 Task: Create a rule from the Recommended list, Task Added to this Project -> add SubTasks in the project AgileExpert with SubTasks Gather and Analyse Requirements , Design and Implement Solution , System Test and UAT , Release to Production / Go Live
Action: Mouse moved to (57, 367)
Screenshot: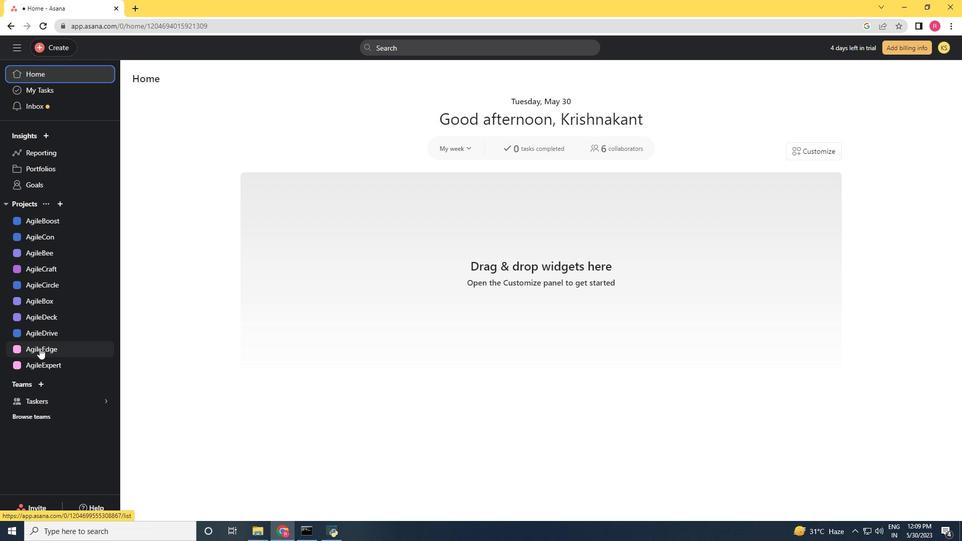 
Action: Mouse pressed left at (57, 367)
Screenshot: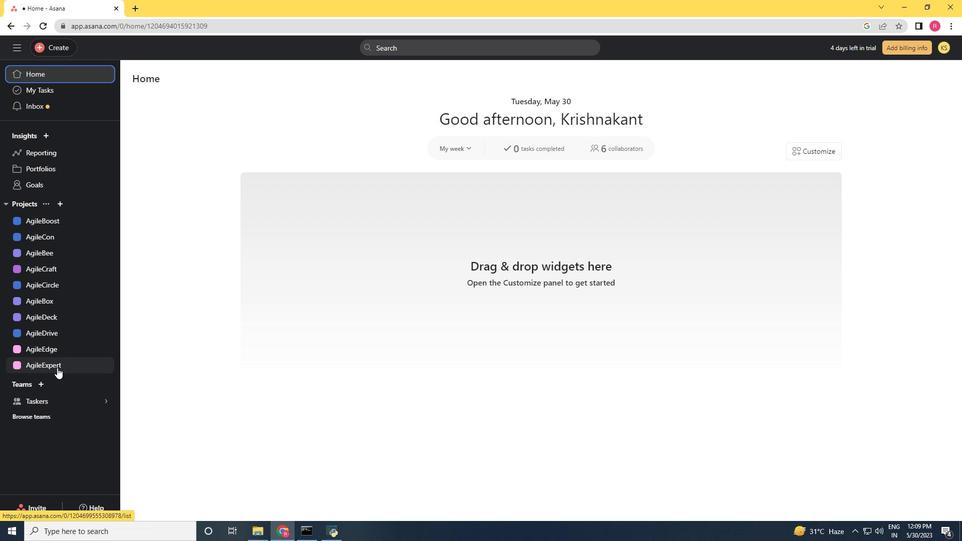 
Action: Mouse moved to (920, 81)
Screenshot: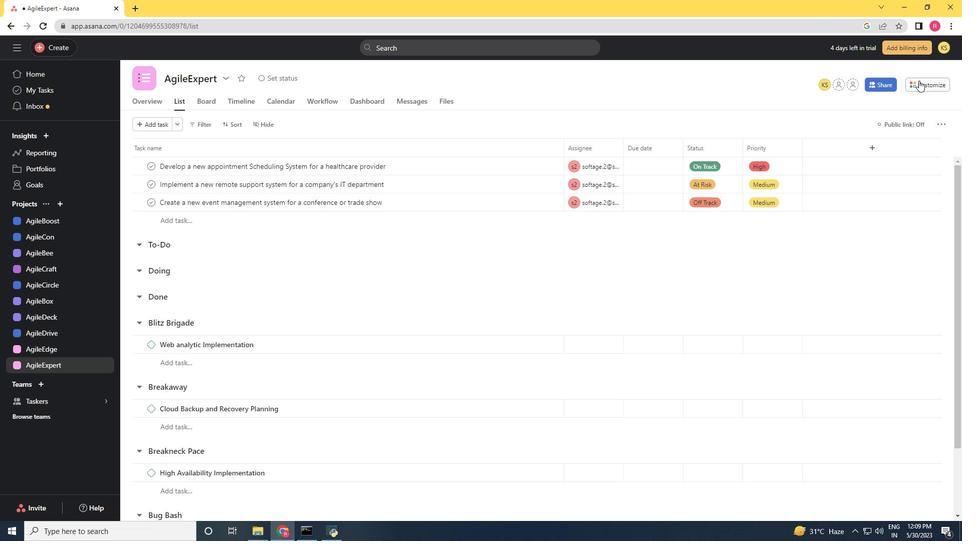 
Action: Mouse pressed left at (920, 81)
Screenshot: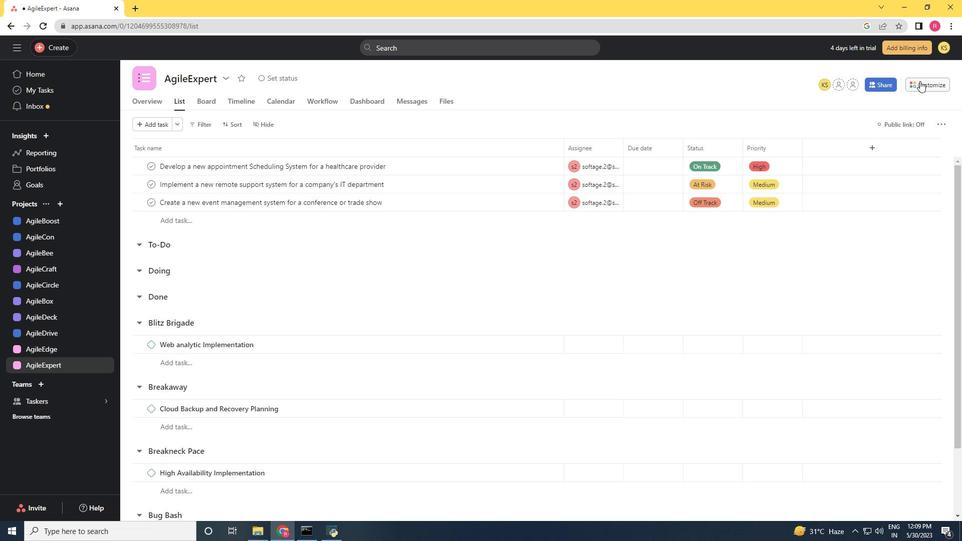 
Action: Mouse moved to (740, 216)
Screenshot: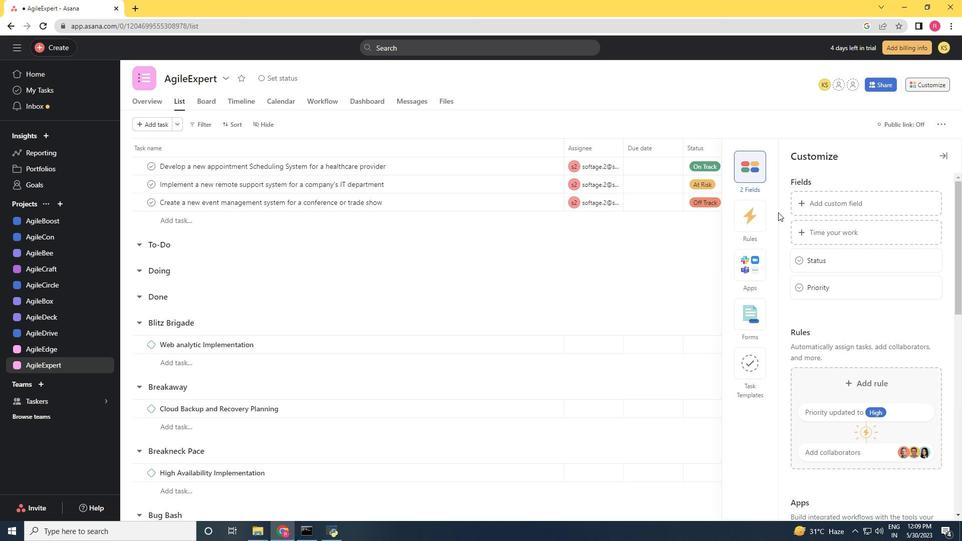 
Action: Mouse pressed left at (740, 216)
Screenshot: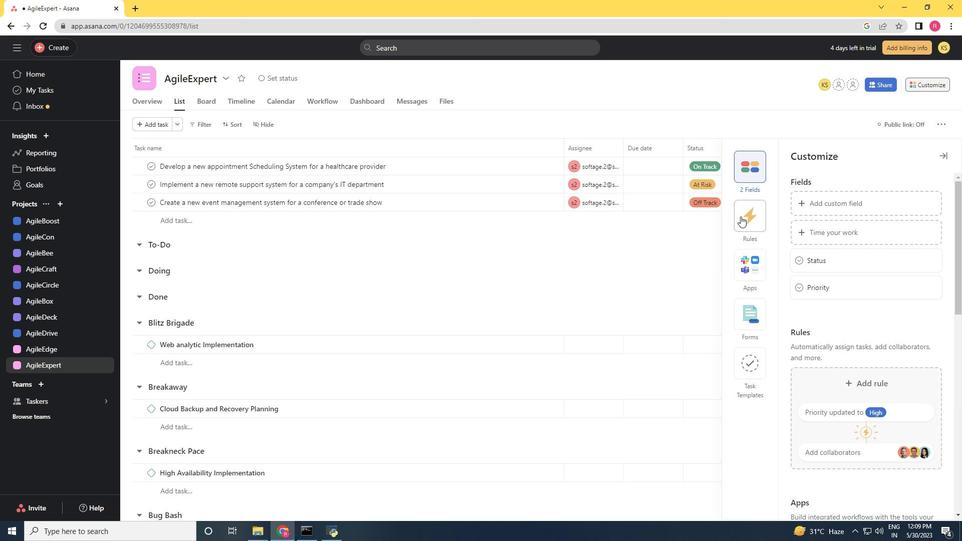 
Action: Mouse moved to (852, 223)
Screenshot: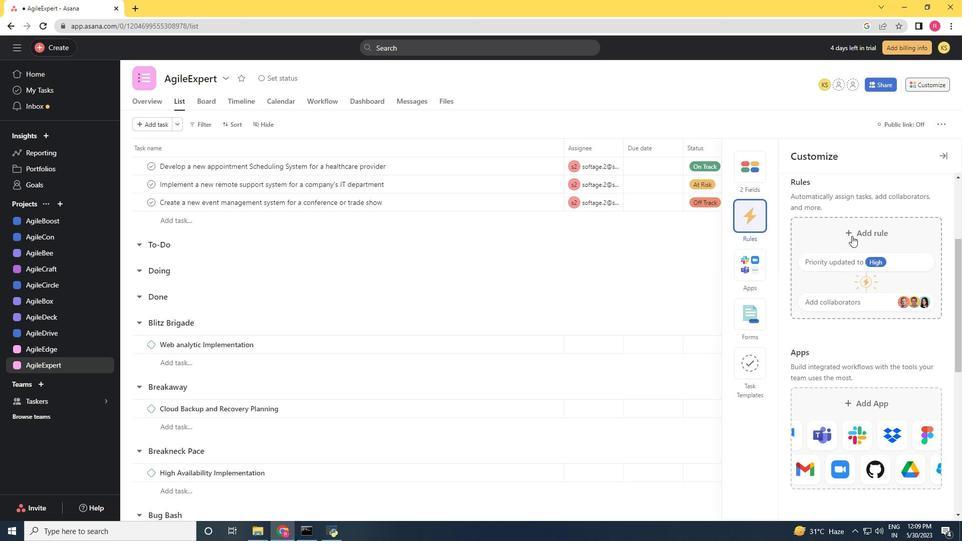 
Action: Mouse pressed left at (852, 223)
Screenshot: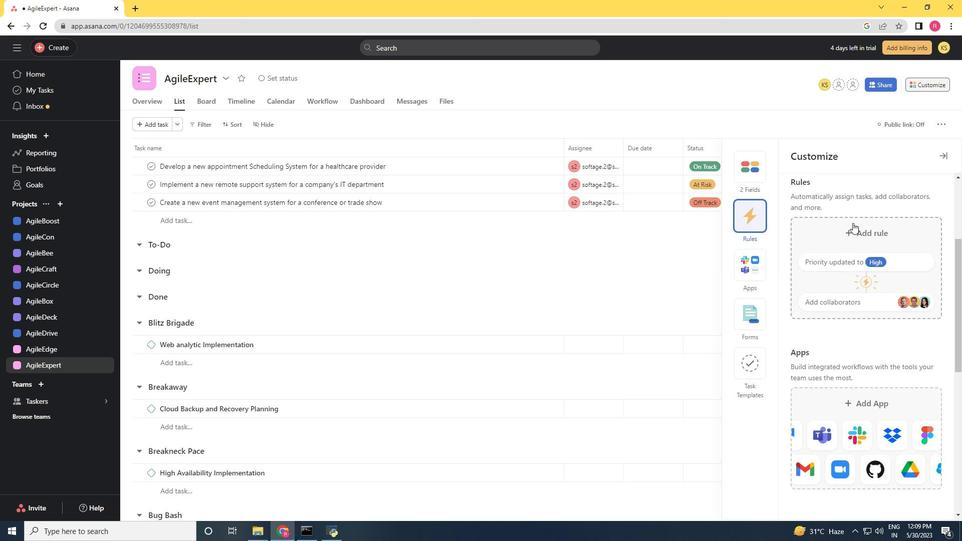 
Action: Mouse moved to (650, 152)
Screenshot: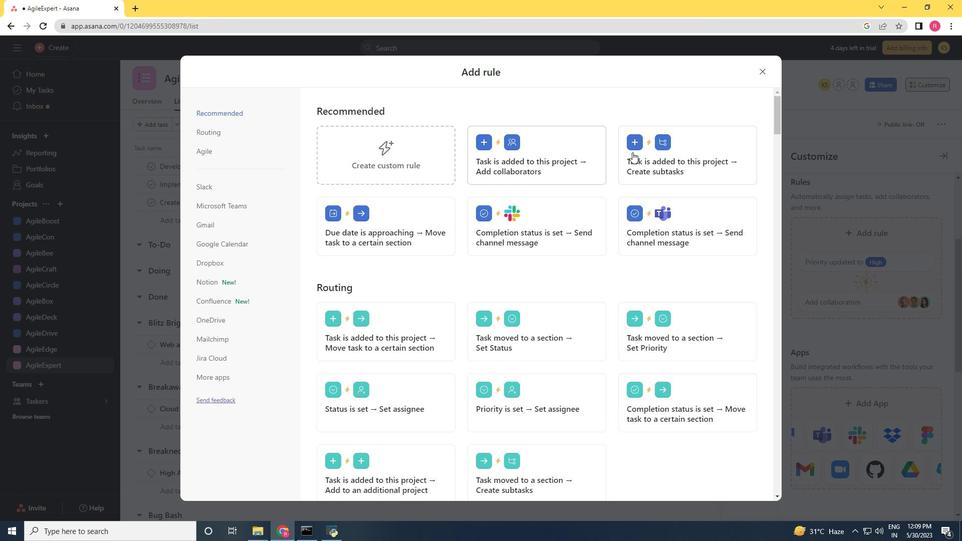 
Action: Mouse pressed left at (650, 152)
Screenshot: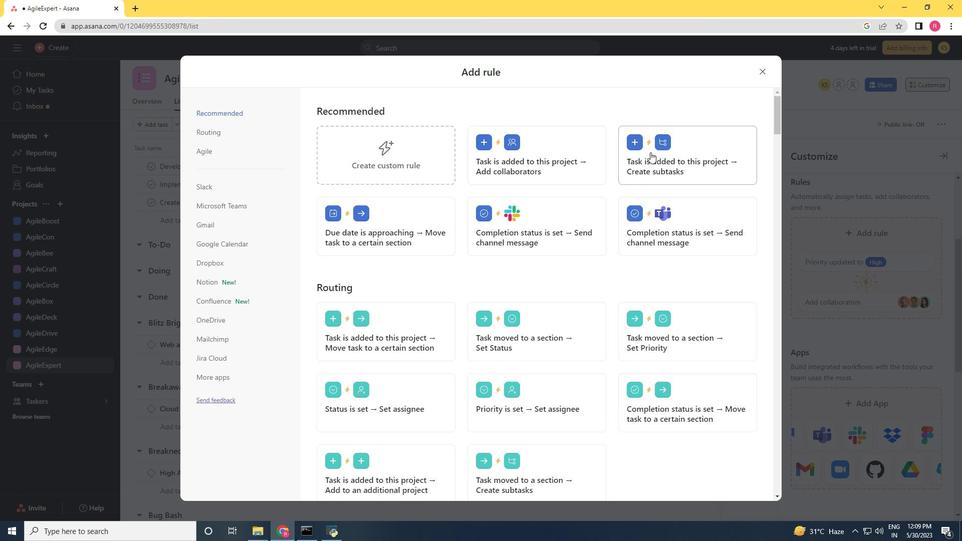 
Action: Key pressed <Key.shift>Gather<Key.space>and<Key.space><Key.shift><Key.shift>Analyse<Key.space><Key.shift>Requiements<Key.space><Key.left><Key.left><Key.left><Key.left><Key.left><Key.left><Key.left><Key.left><Key.left><Key.left><Key.right><Key.right><Key.right>r<Key.right><Key.right><Key.right><Key.right><Key.right><Key.right><Key.right><Key.right><Key.right><Key.right><Key.right><Key.enter><Key.shift>Design<Key.space>and<Key.space><Key.shift><Key.shift><Key.shift><Key.shift><Key.shift>Implement<Key.space><Key.shift><Key.shift><Key.shift><Key.shift><Key.shift><Key.shift><Key.shift><Key.shift><Key.shift><Key.shift><Key.shift>Solution<Key.space><Key.enter><Key.shift><Key.shift><Key.shift><Key.shift><Key.shift><Key.shift><Key.shift><Key.shift><Key.shift><Key.shift><Key.shift><Key.shift><Key.shift>System<Key.space><Key.shift>Test<Key.space>and<Key.space><Key.shift><Key.shift>Uat<Key.backspace><Key.backspace><Key.shift><Key.shift><Key.shift><Key.shift><Key.shift><Key.shift>AT<Key.enter><Key.shift><Key.shift><Key.shift><Key.shift><Key.shift><Key.shift><Key.shift><Key.shift><Key.shift><Key.shift><Key.shift><Key.shift><Key.shift><Key.shift><Key.shift><Key.shift><Key.shift><Key.shift><Key.shift><Key.shift><Key.shift><Key.shift><Key.shift><Key.shift><Key.shift><Key.shift><Key.shift><Key.shift><Key.shift>Release<Key.space>to<Key.space><Key.shift>Production<Key.space>/<Key.space><Key.shift>Go<Key.space><Key.shift><Key.shift><Key.shift>Live
Screenshot: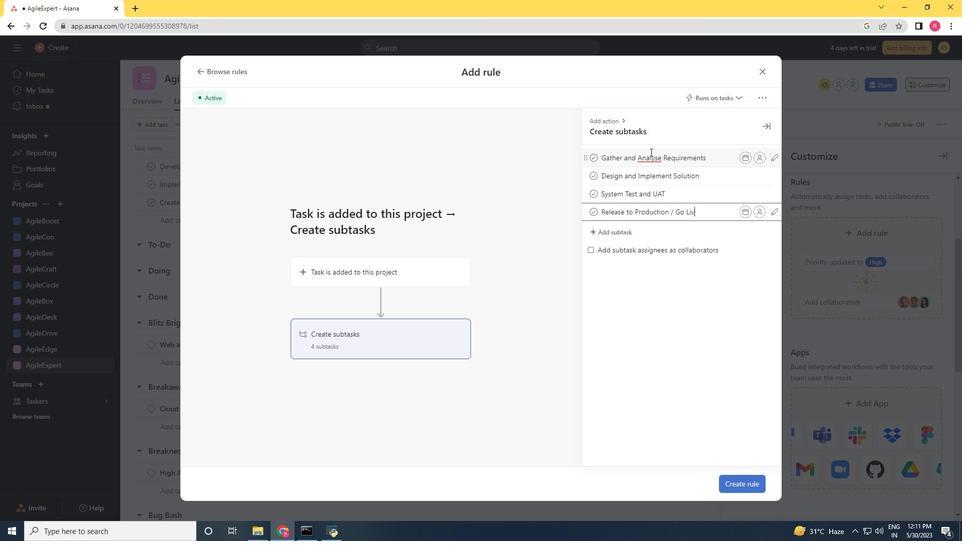 
Action: Mouse moved to (749, 484)
Screenshot: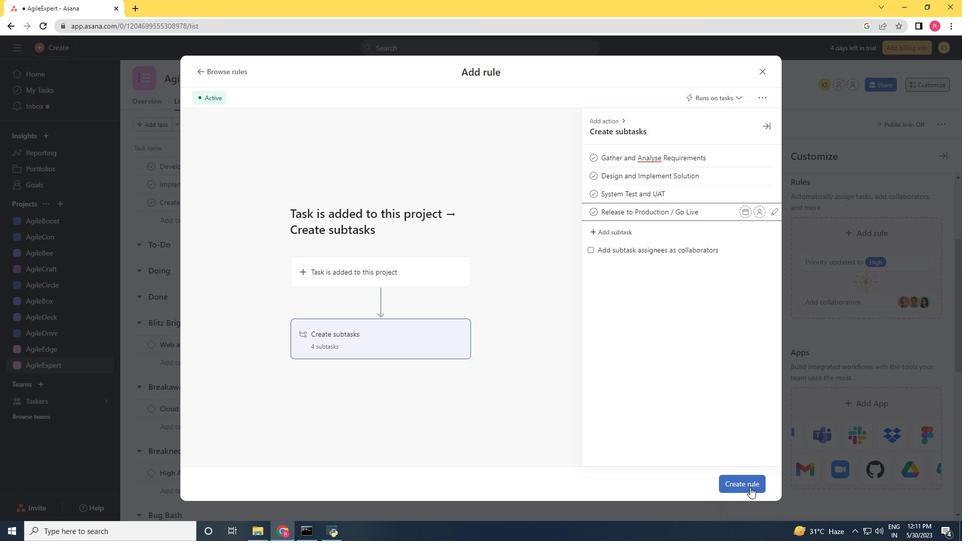 
Action: Mouse pressed left at (749, 484)
Screenshot: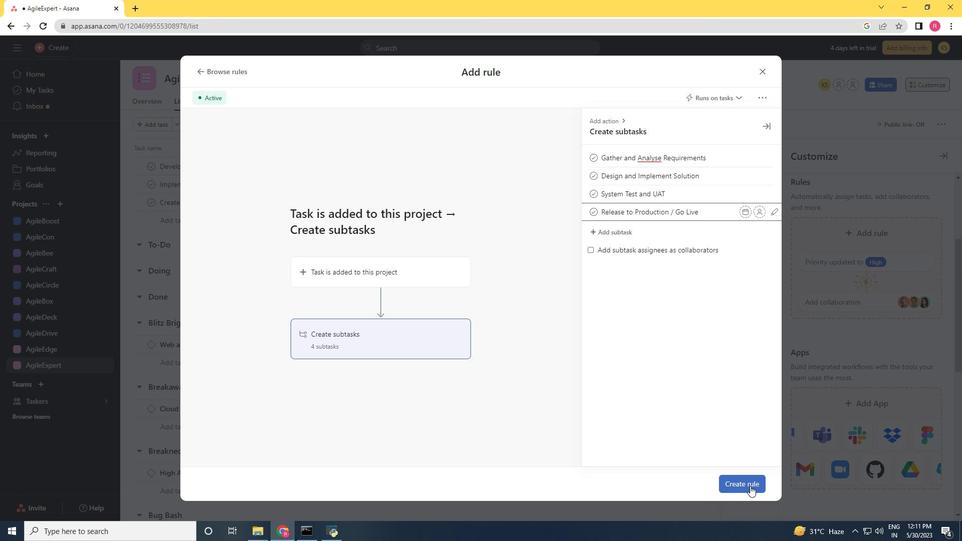 
Action: Mouse moved to (165, 107)
Screenshot: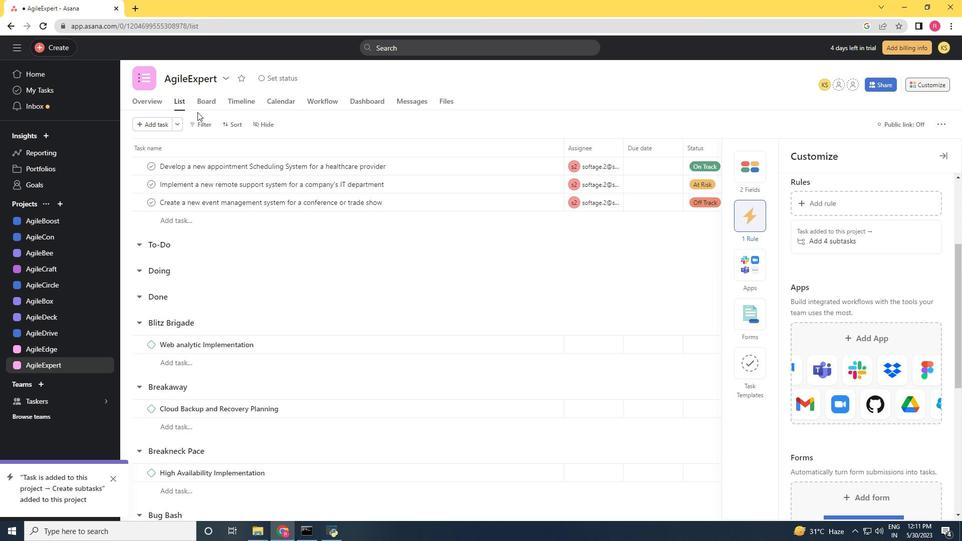 
